 Task: Move the task Implement a new cloud-based project portfolio management system for a company to the section To-Do in the project ArchBridge and sort the tasks in the project by Last modified on
Action: Mouse moved to (800, 592)
Screenshot: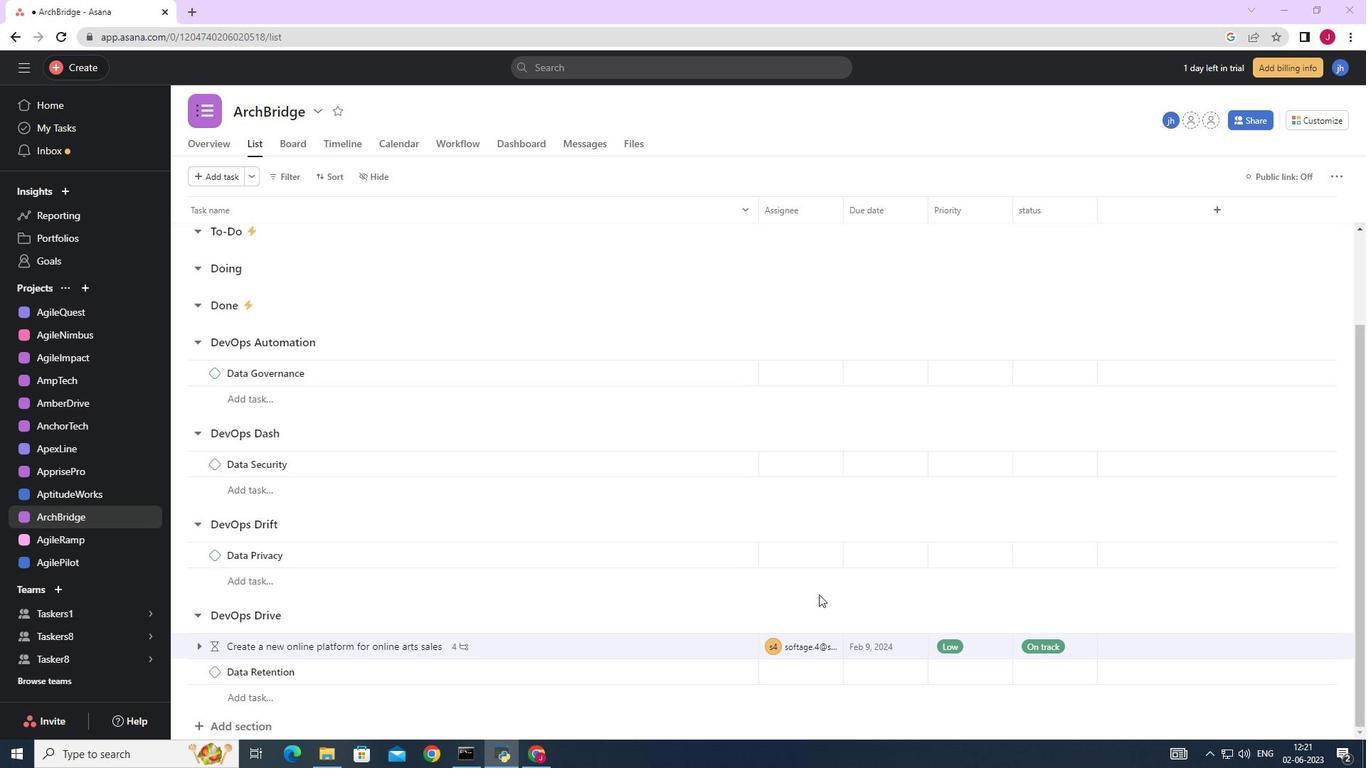 
Action: Mouse scrolled (800, 593) with delta (0, 0)
Screenshot: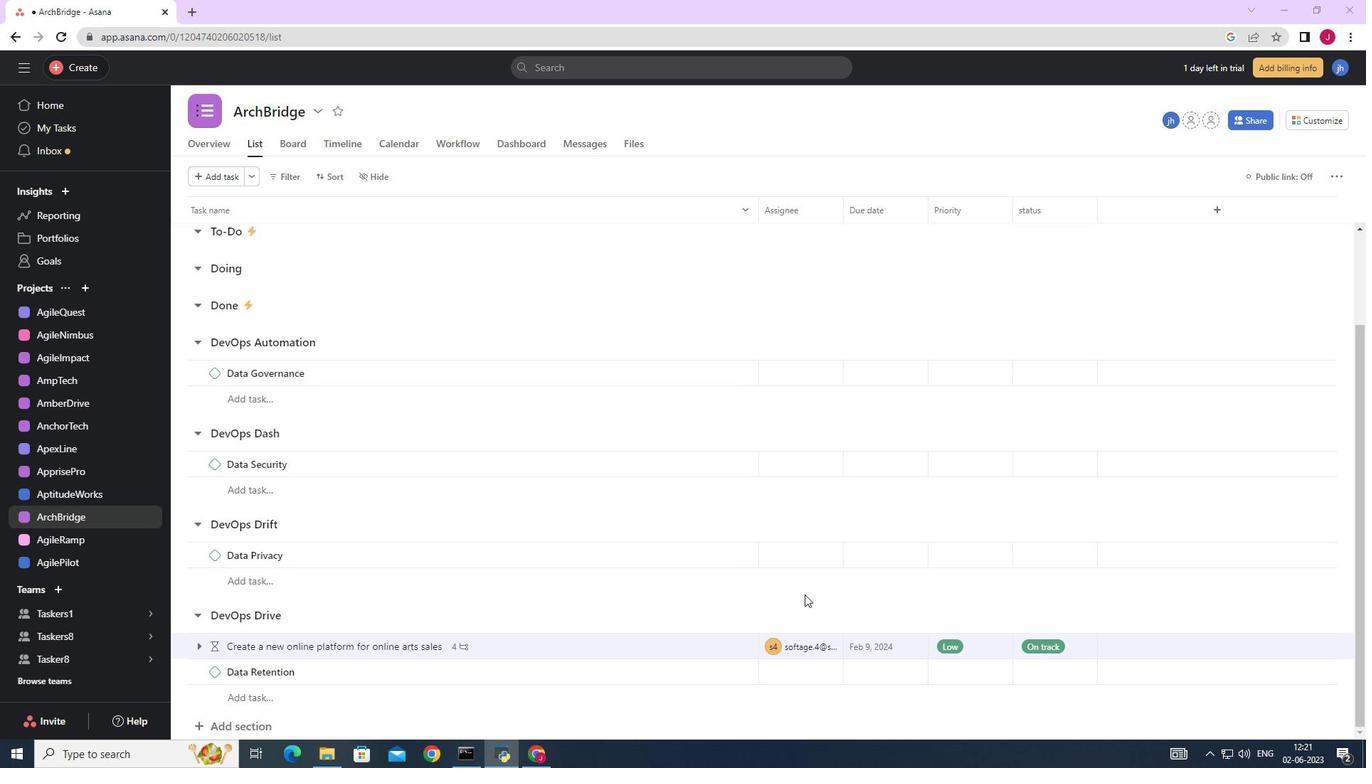 
Action: Mouse scrolled (800, 593) with delta (0, 0)
Screenshot: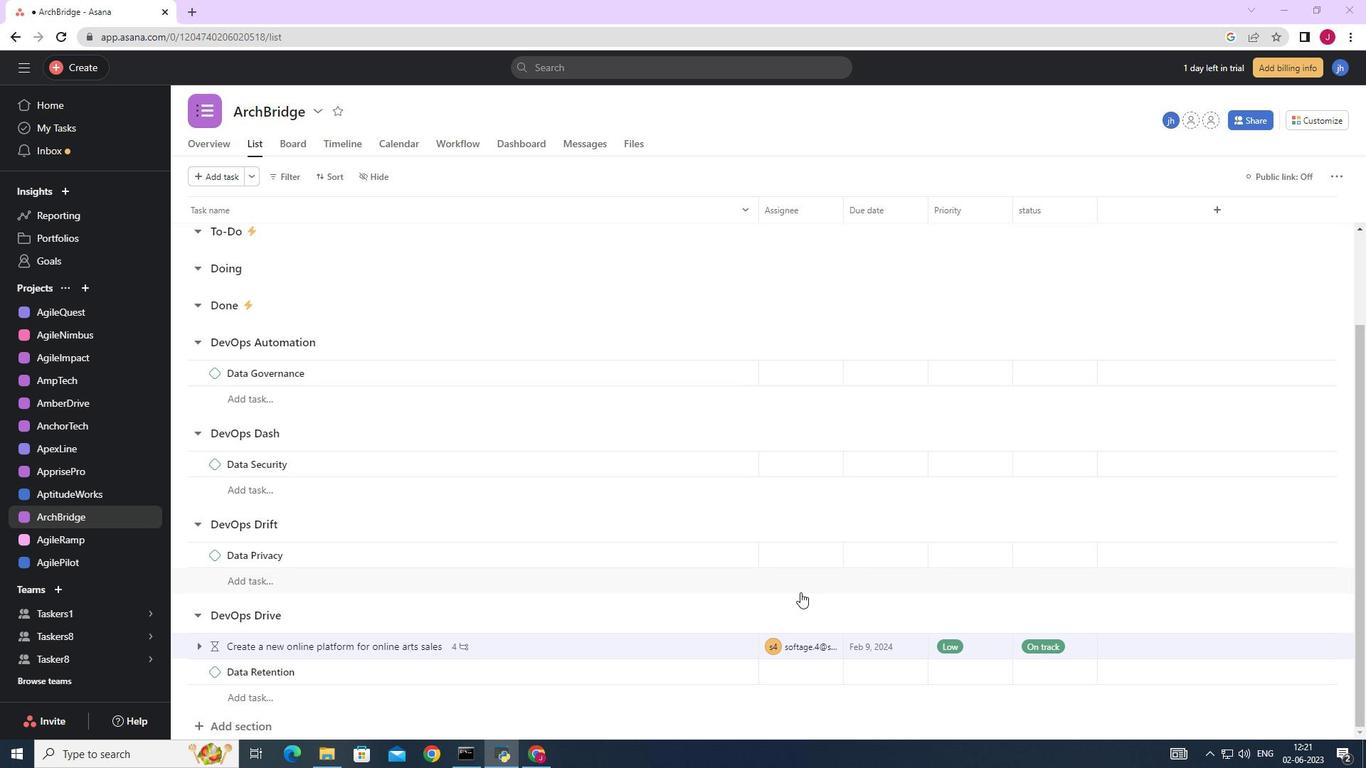 
Action: Mouse moved to (797, 590)
Screenshot: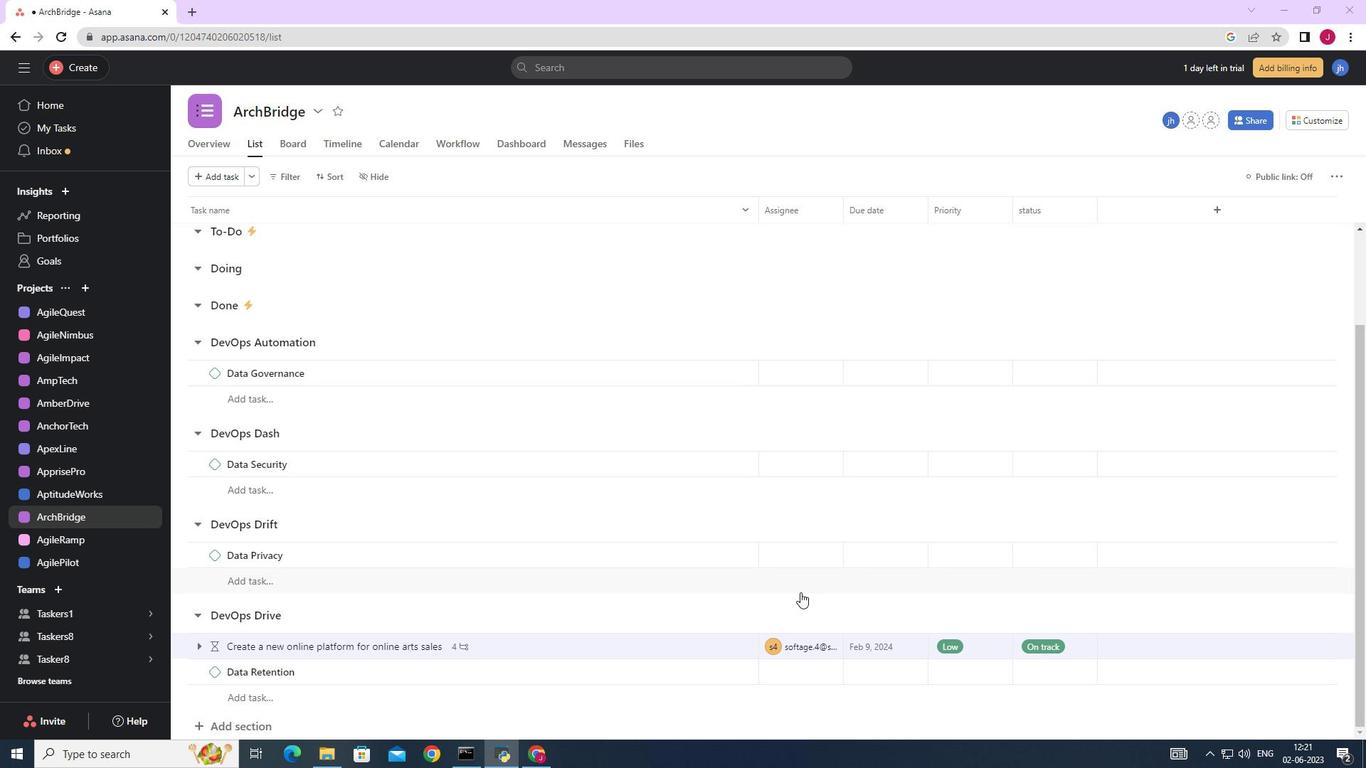 
Action: Mouse scrolled (799, 592) with delta (0, 0)
Screenshot: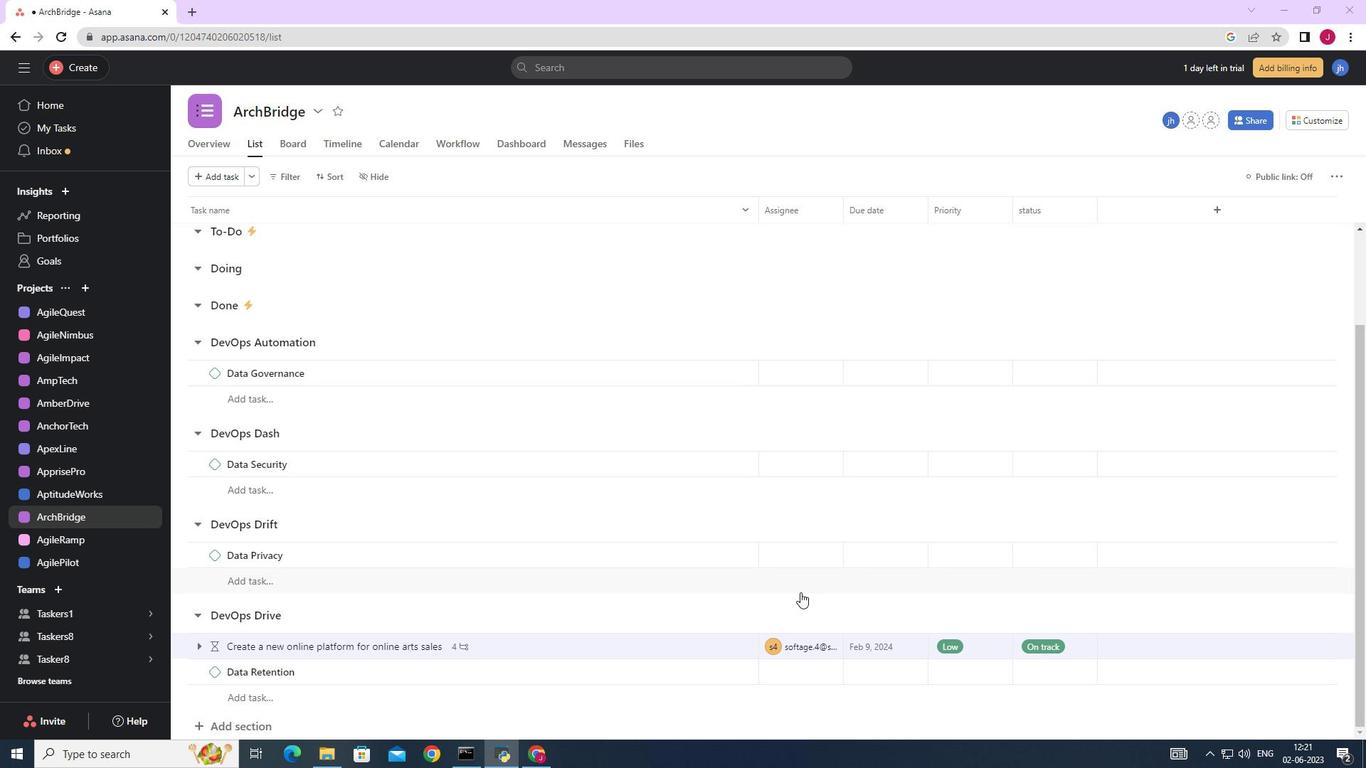 
Action: Mouse moved to (794, 583)
Screenshot: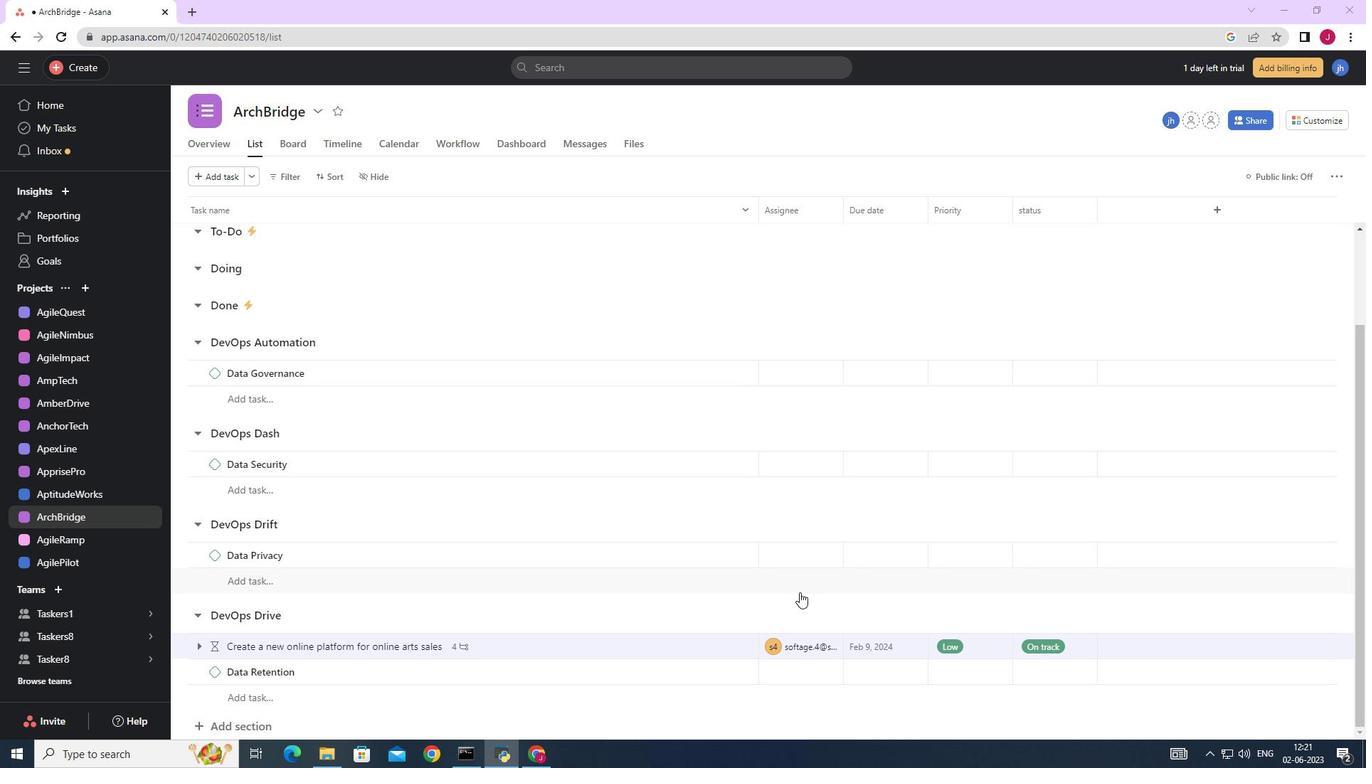 
Action: Mouse scrolled (795, 585) with delta (0, 0)
Screenshot: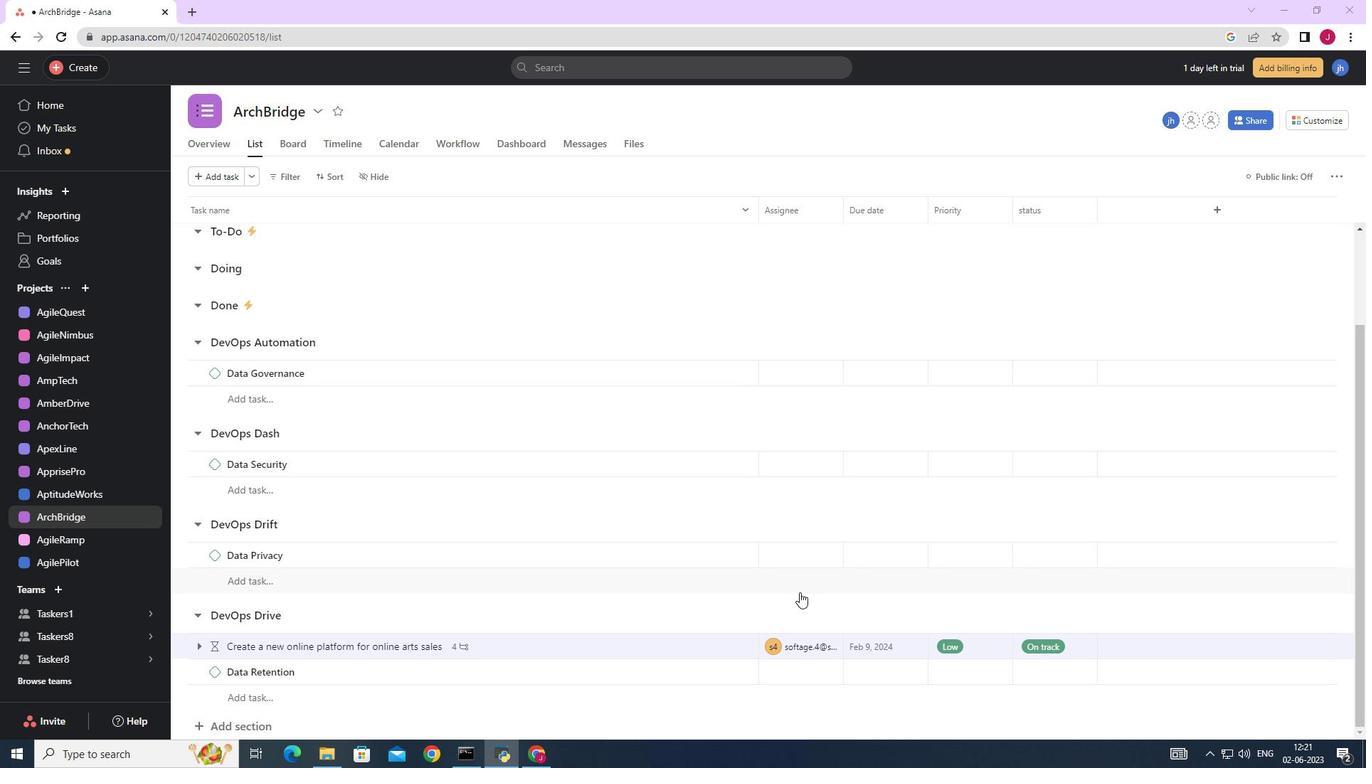 
Action: Mouse moved to (717, 291)
Screenshot: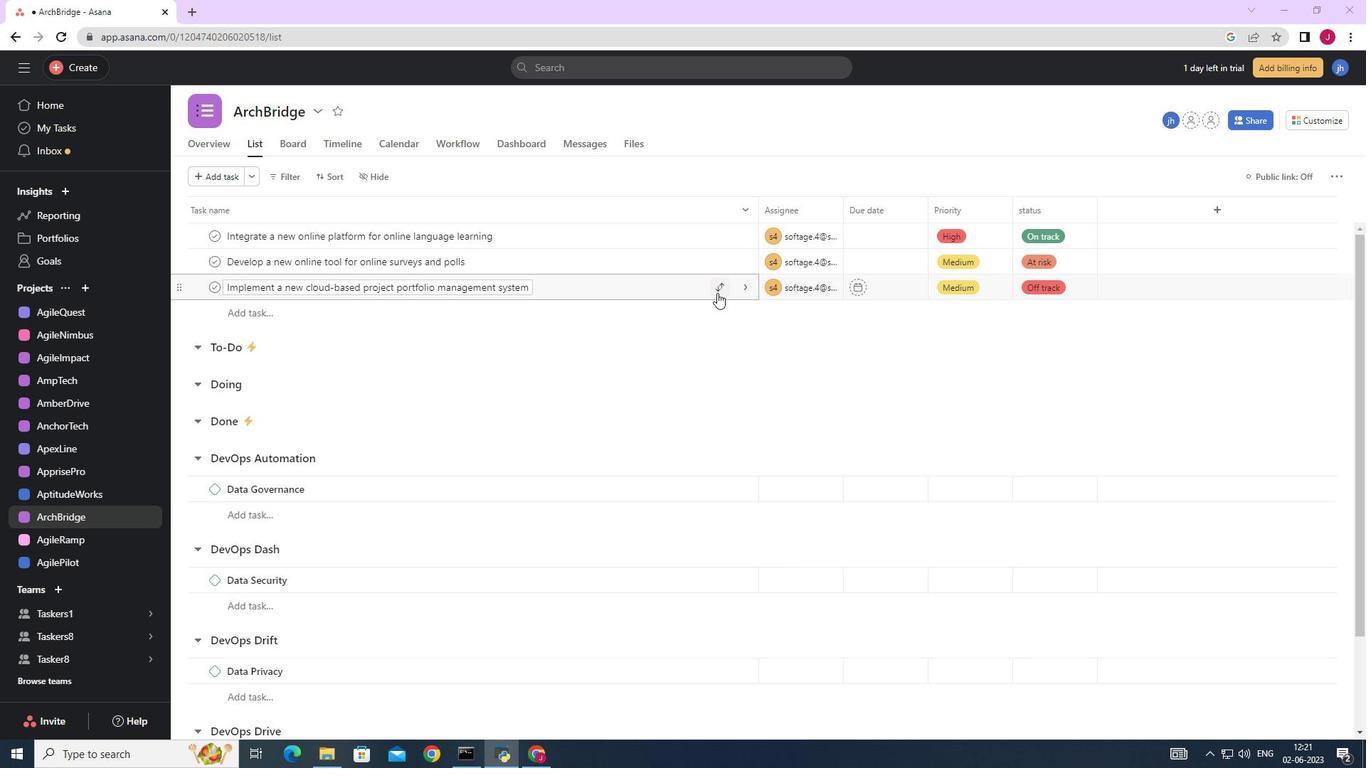 
Action: Mouse pressed left at (717, 291)
Screenshot: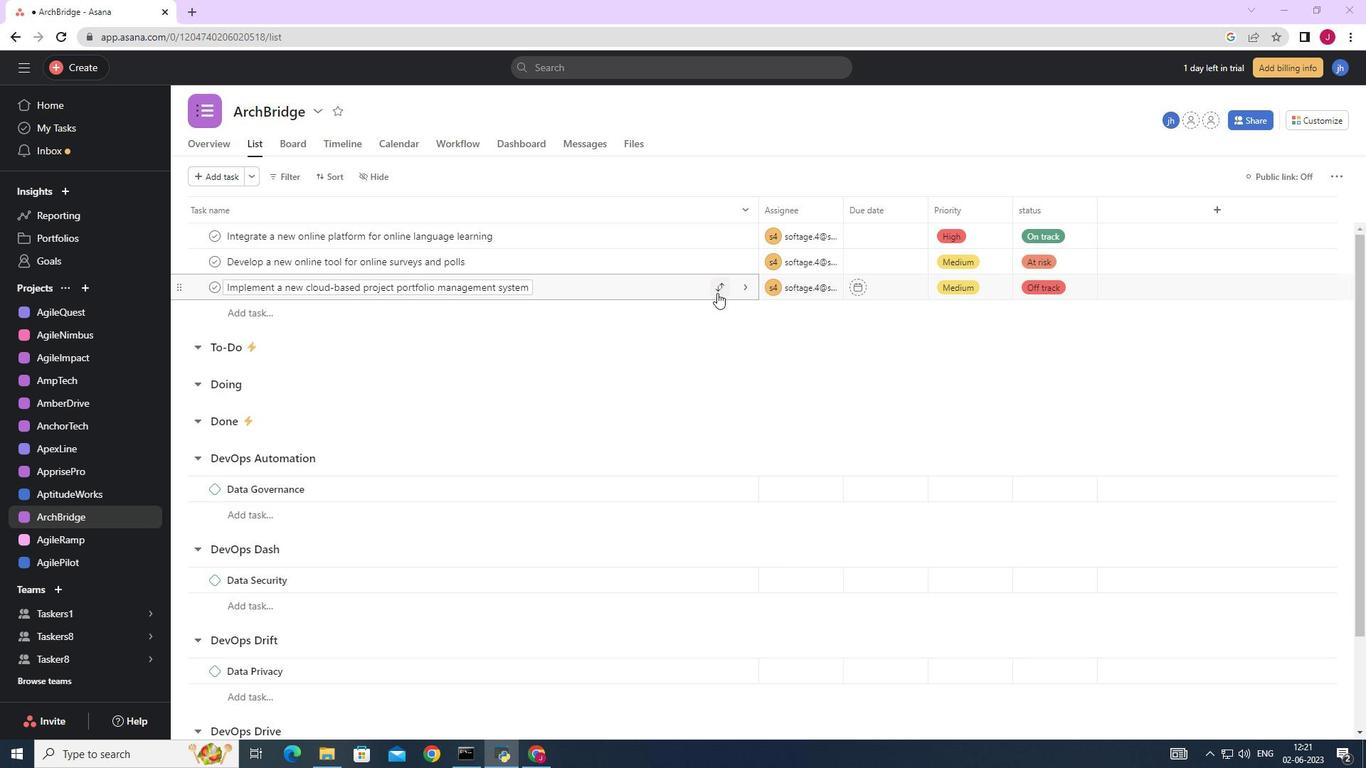 
Action: Mouse moved to (648, 360)
Screenshot: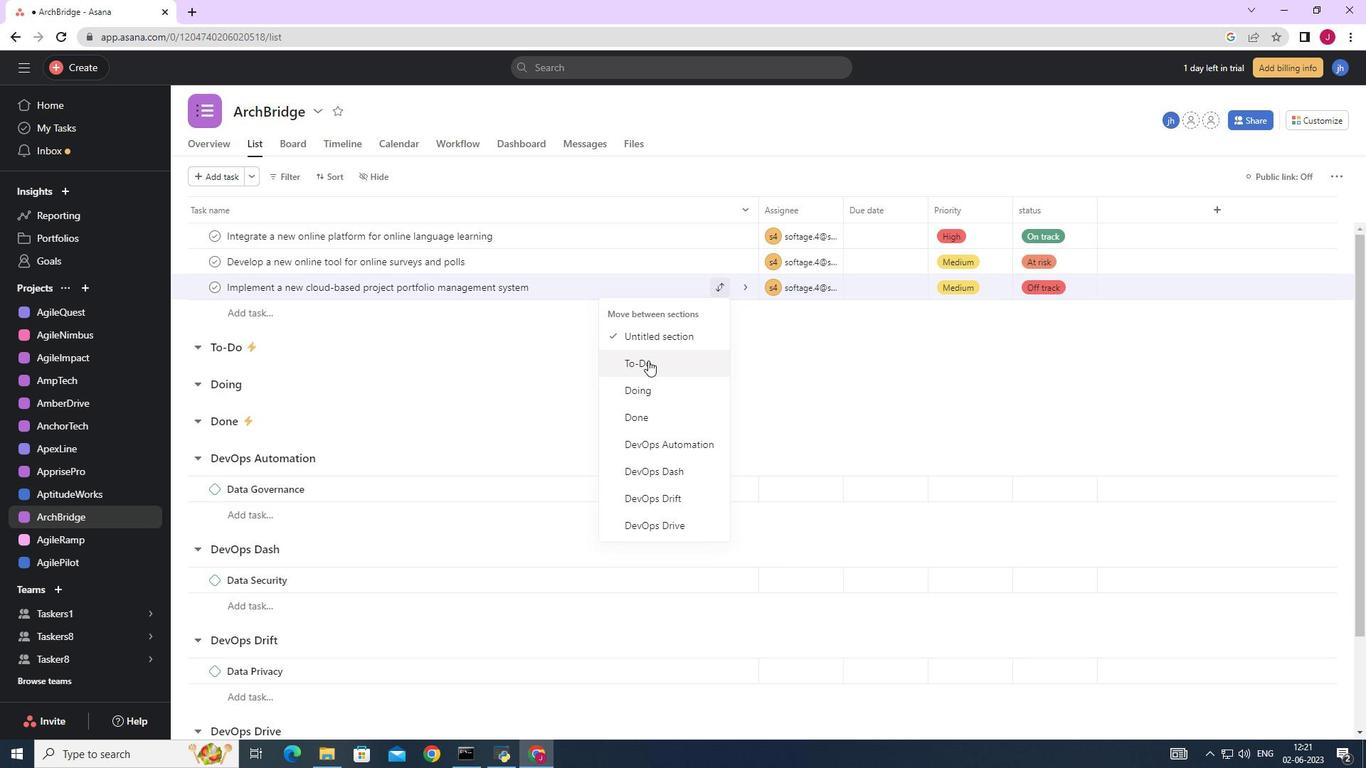 
Action: Mouse pressed left at (648, 360)
Screenshot: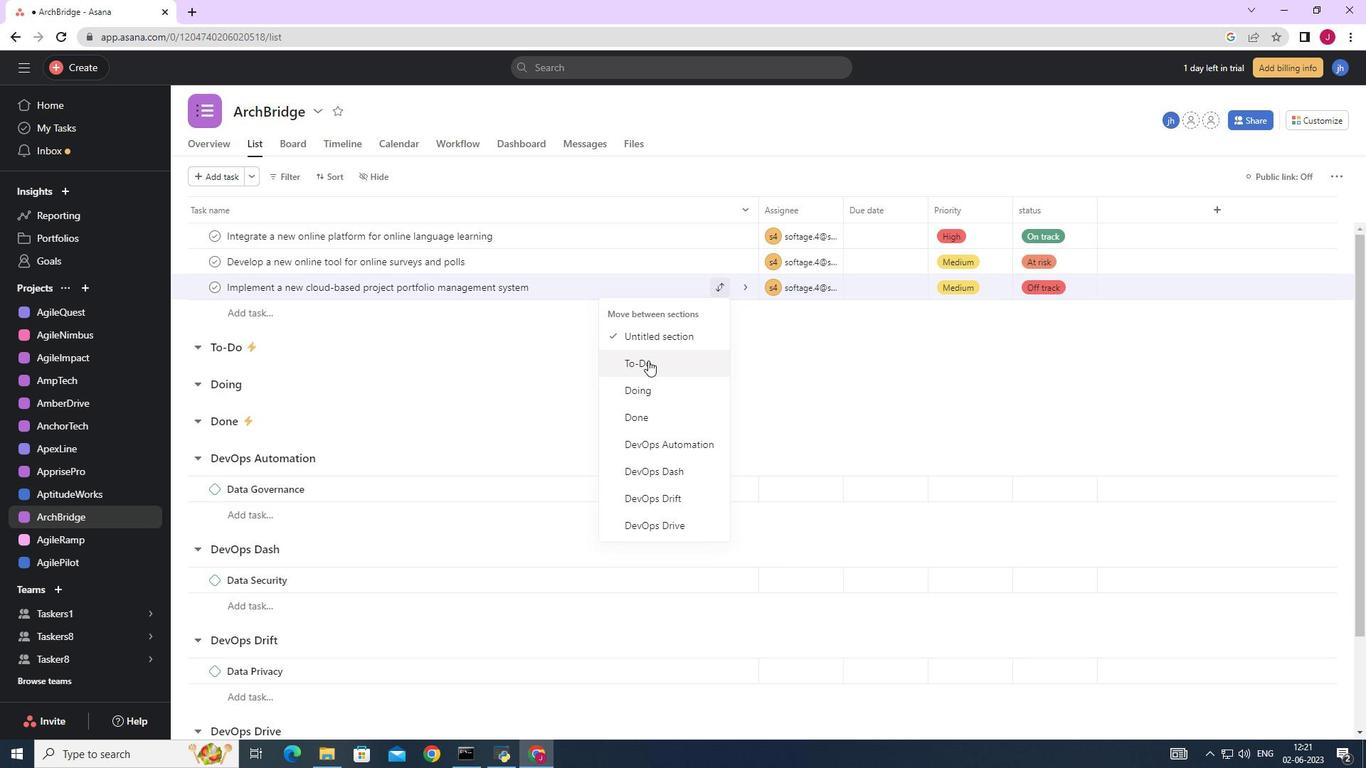 
Action: Mouse moved to (328, 181)
Screenshot: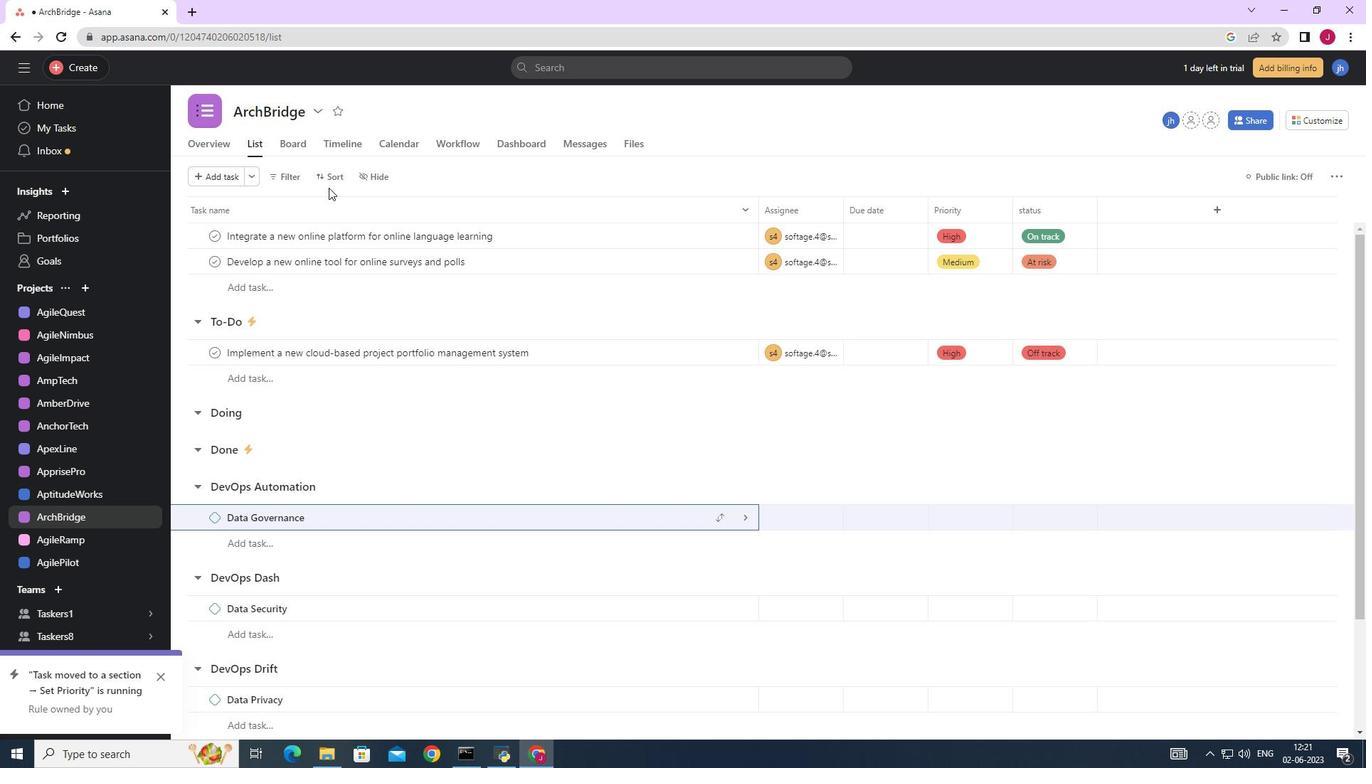 
Action: Mouse pressed left at (328, 181)
Screenshot: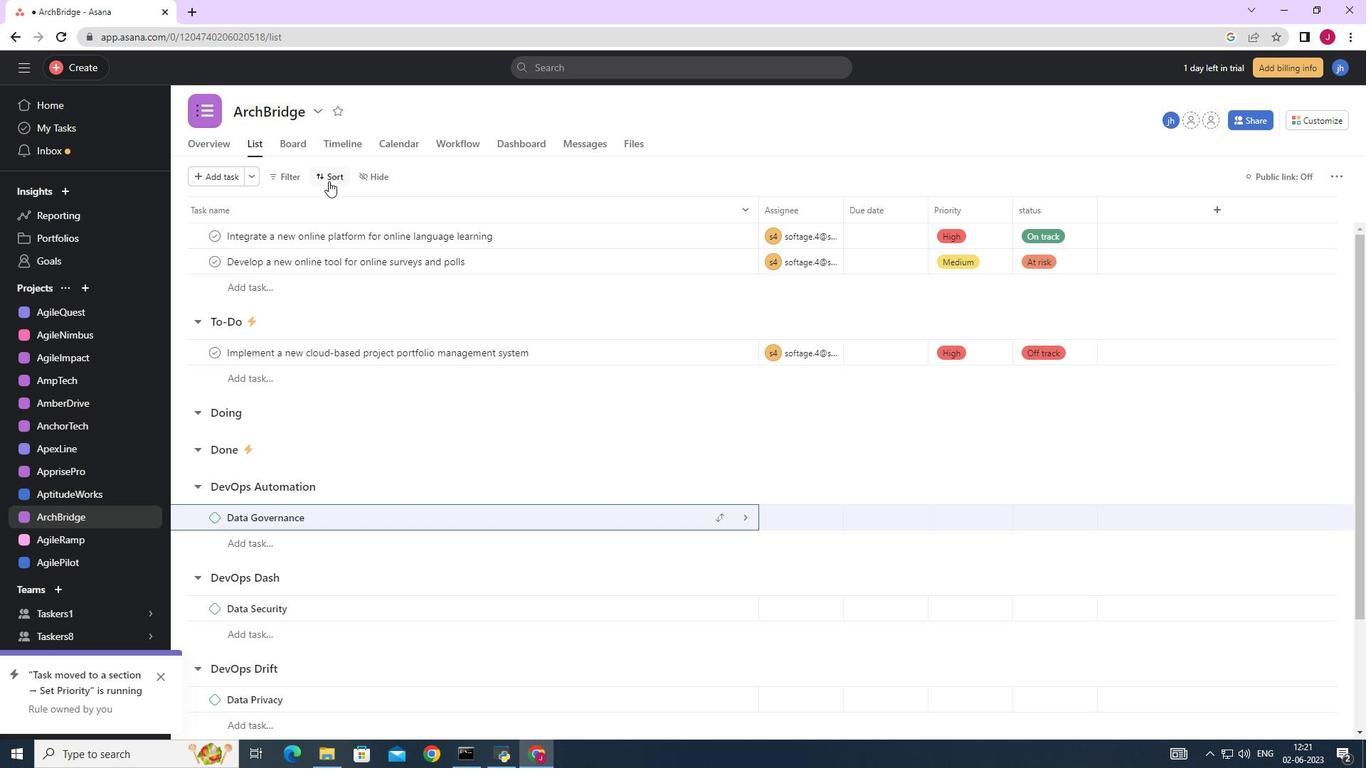 
Action: Mouse moved to (383, 375)
Screenshot: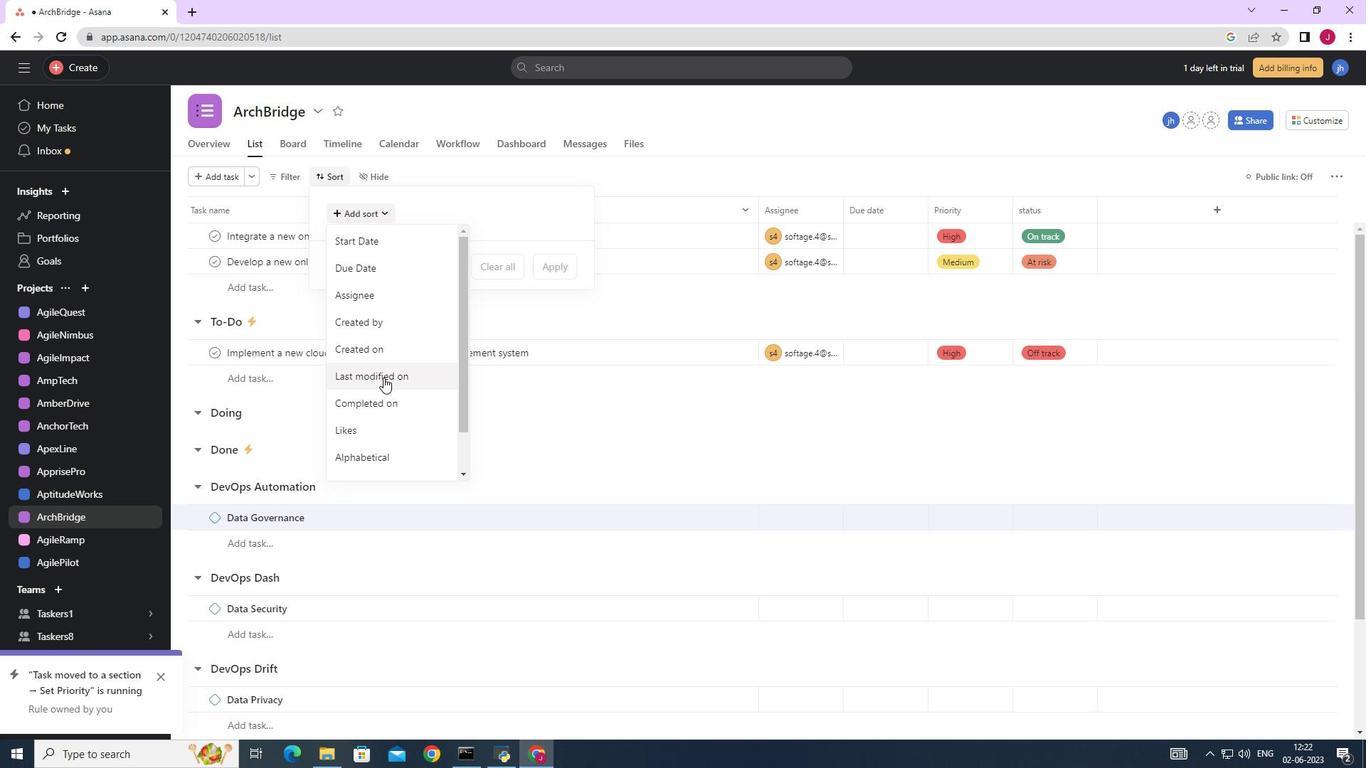 
Action: Mouse pressed left at (383, 375)
Screenshot: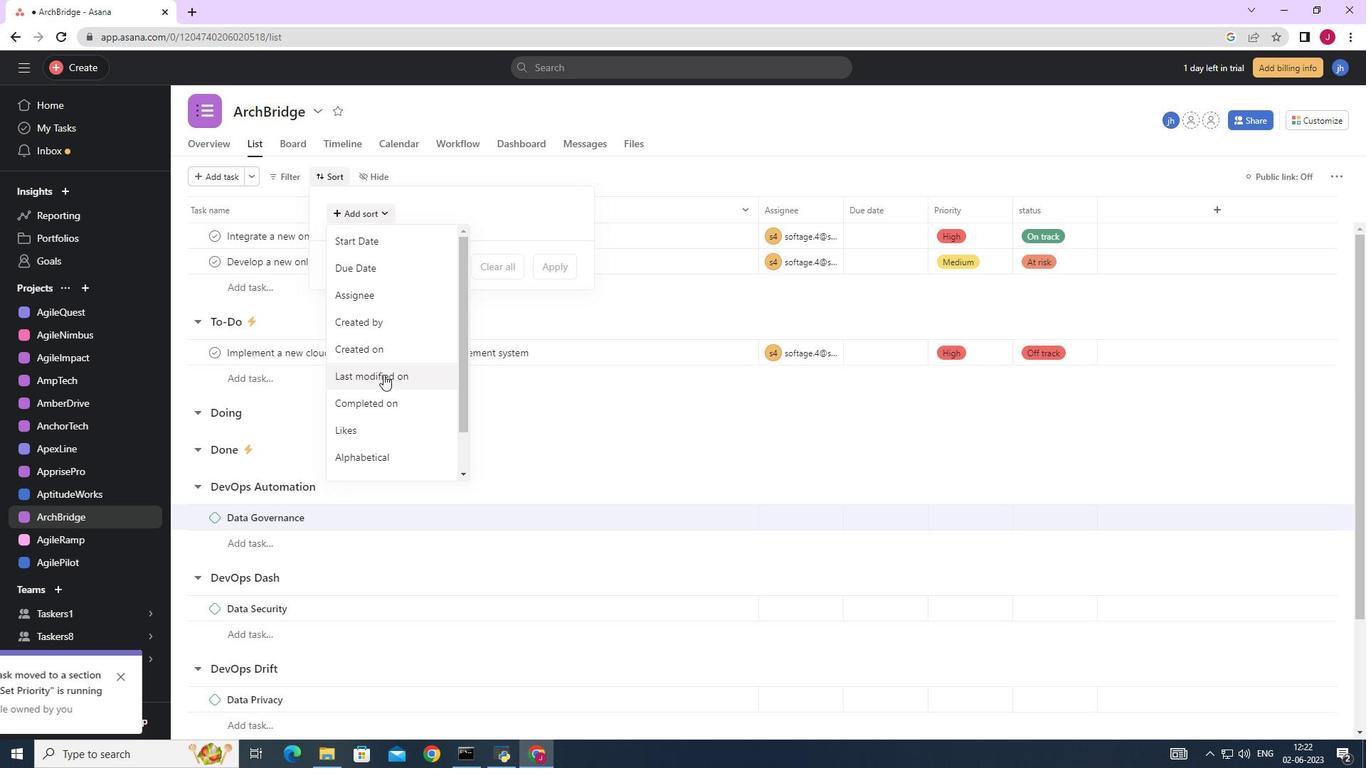 
Action: Mouse moved to (552, 328)
Screenshot: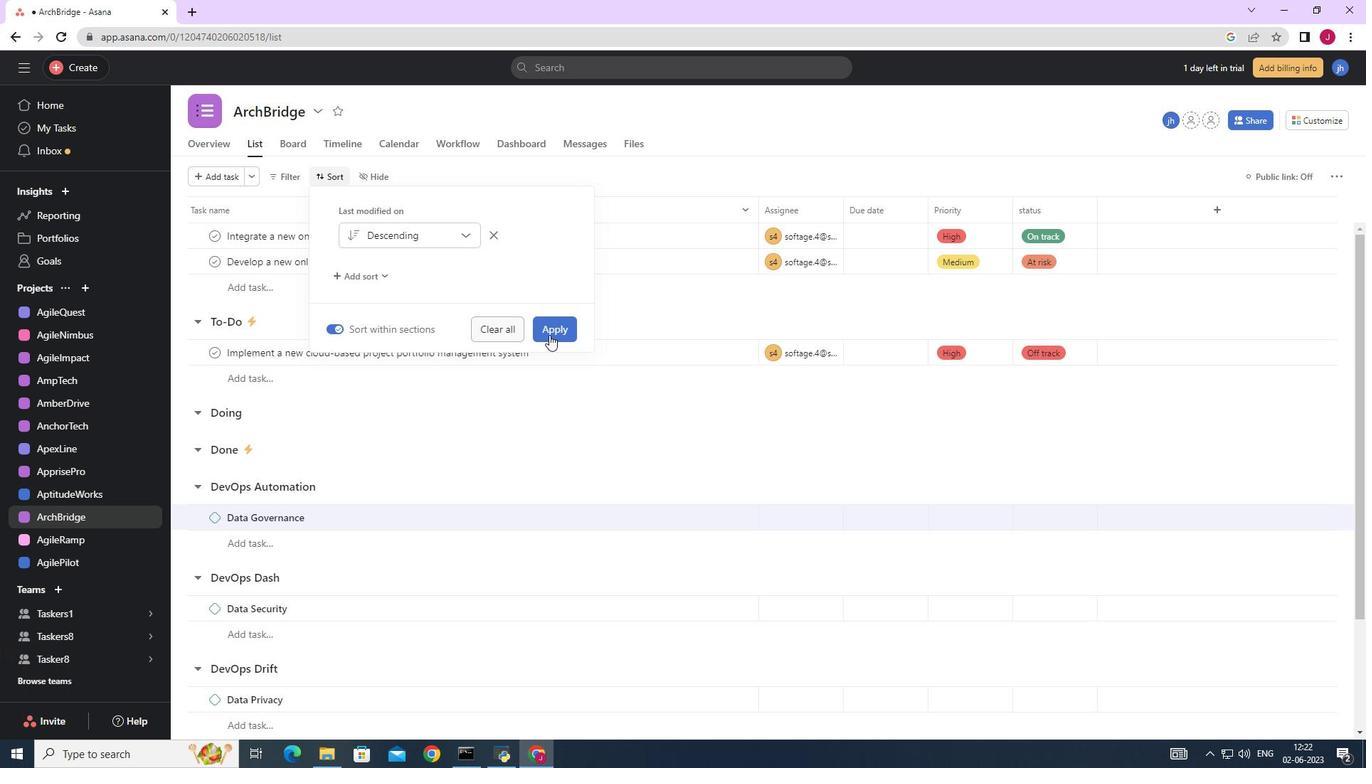 
Action: Mouse pressed left at (552, 328)
Screenshot: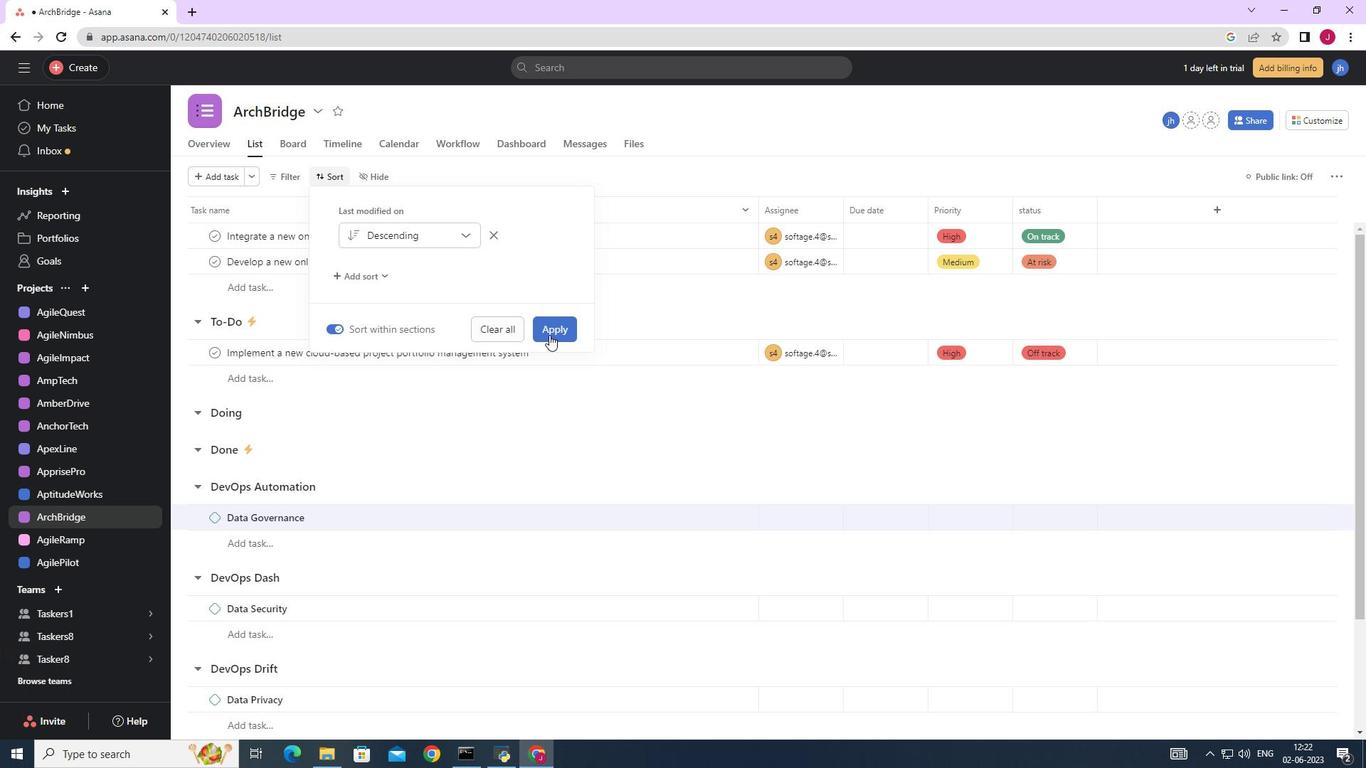 
